 Task: Create event  for the proposal submission.
Action: Mouse moved to (70, 103)
Screenshot: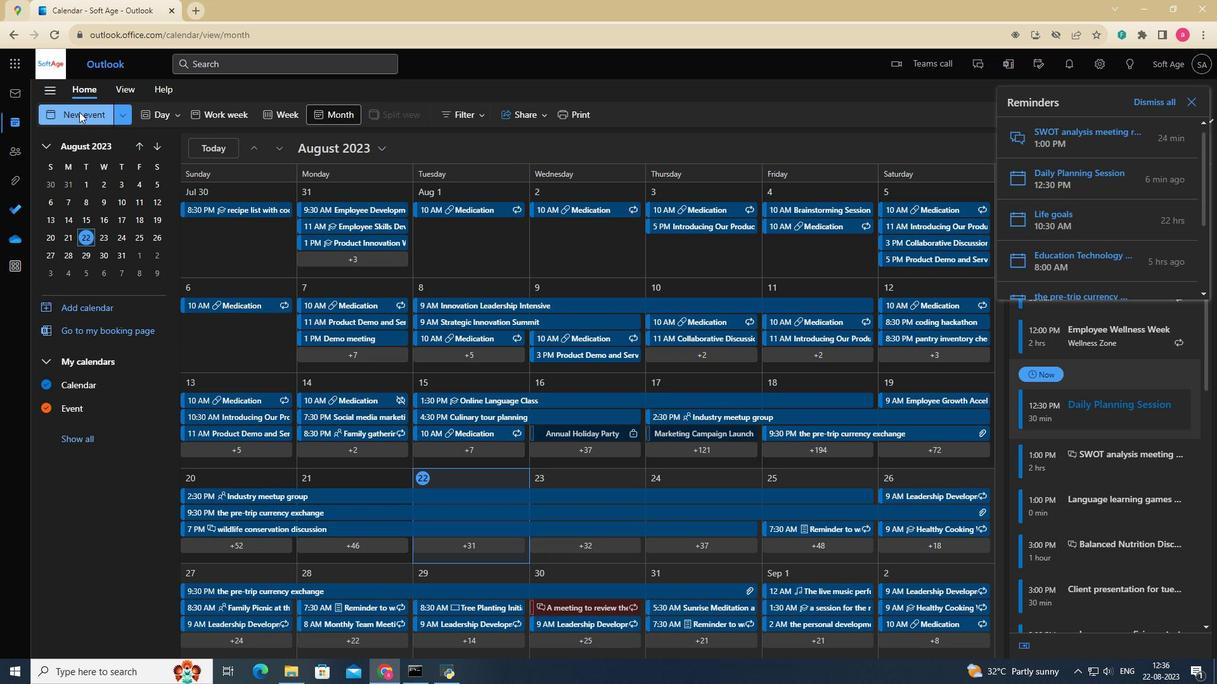 
Action: Mouse pressed left at (70, 103)
Screenshot: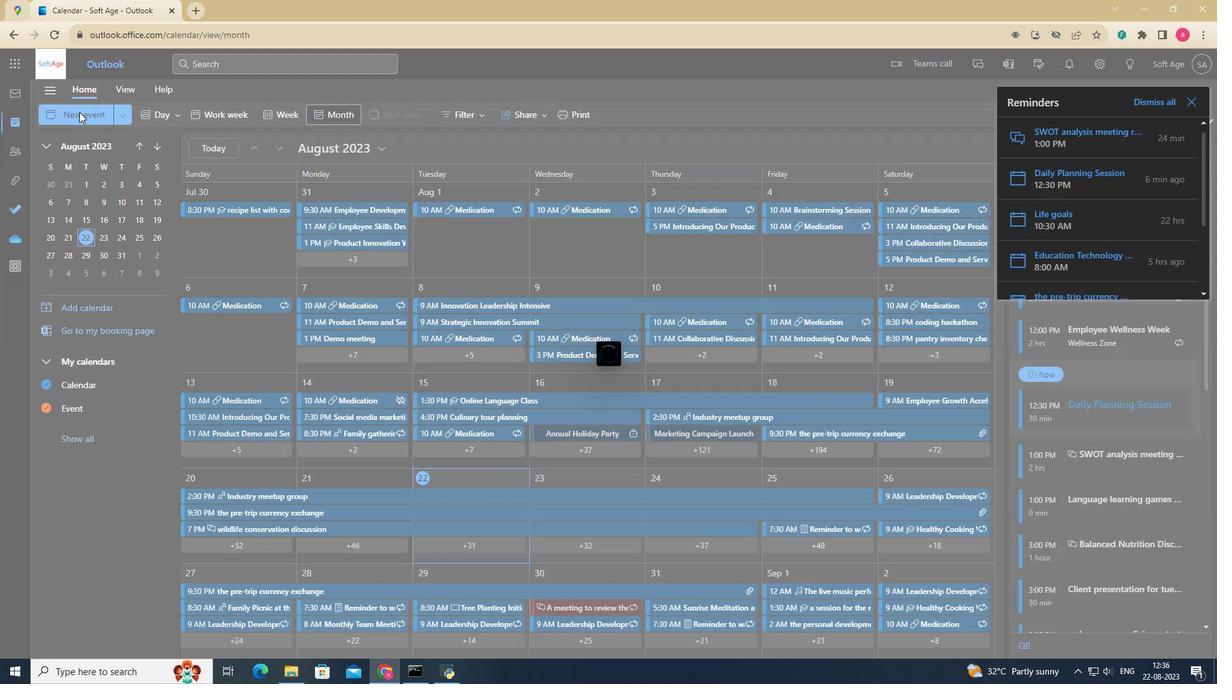 
Action: Mouse moved to (469, 115)
Screenshot: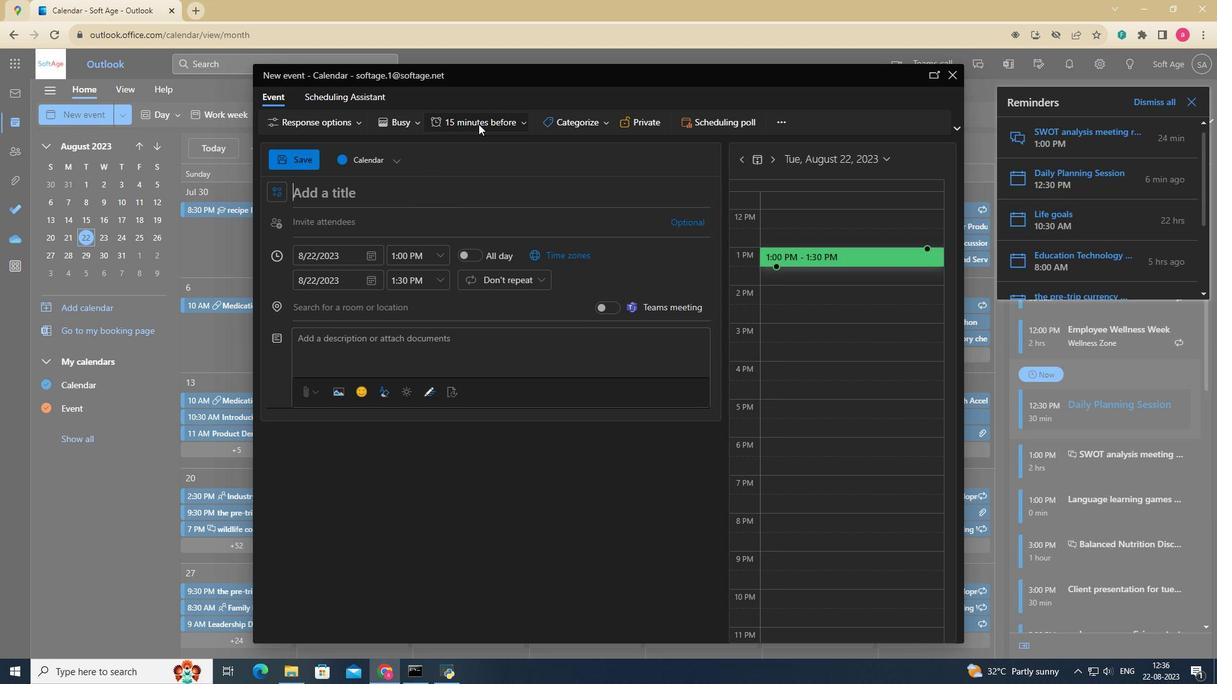 
Action: Mouse pressed left at (469, 115)
Screenshot: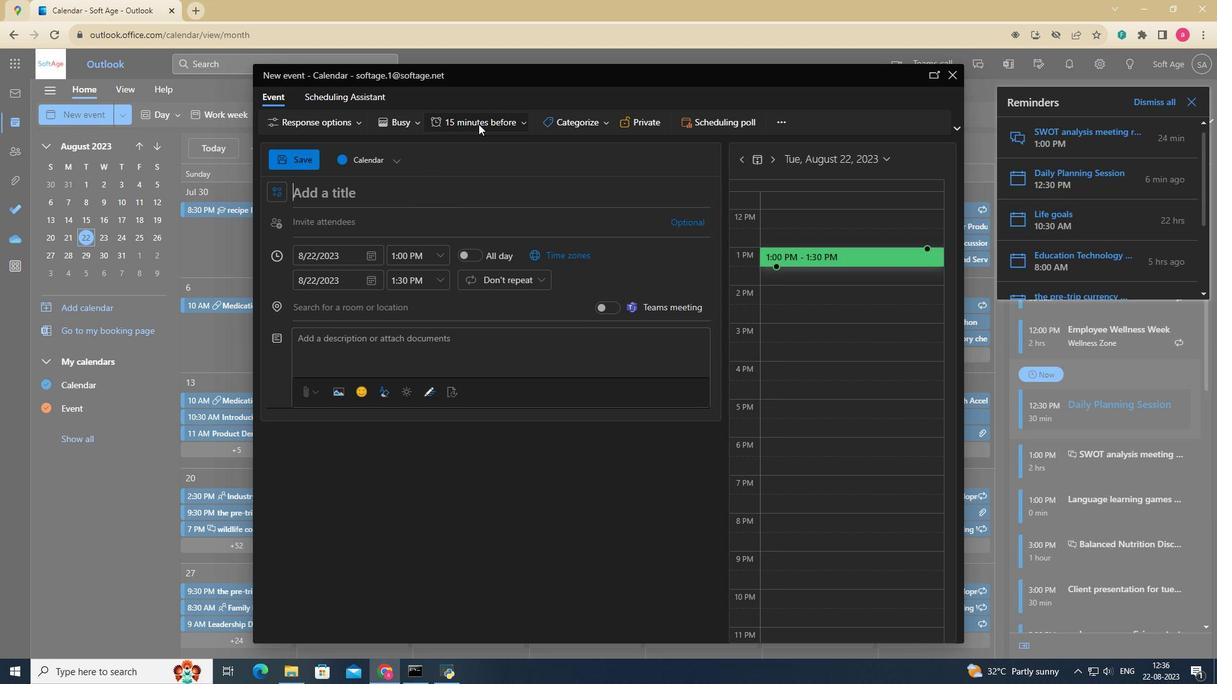 
Action: Mouse moved to (459, 246)
Screenshot: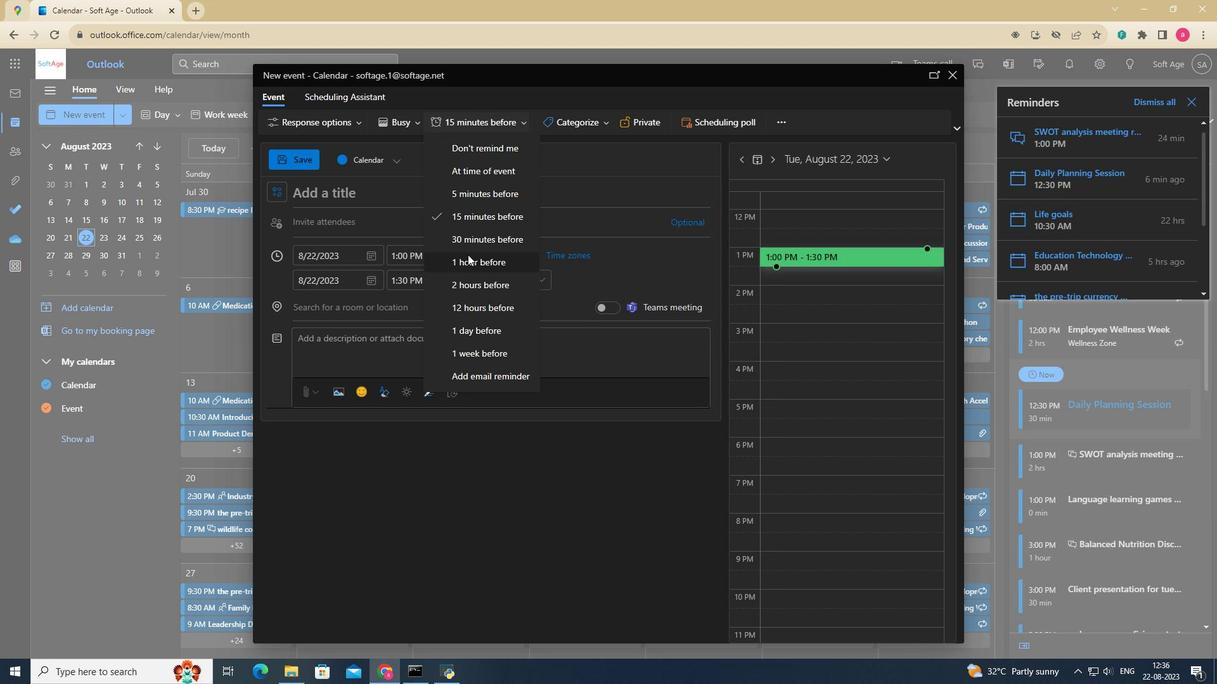 
Action: Mouse pressed left at (459, 246)
Screenshot: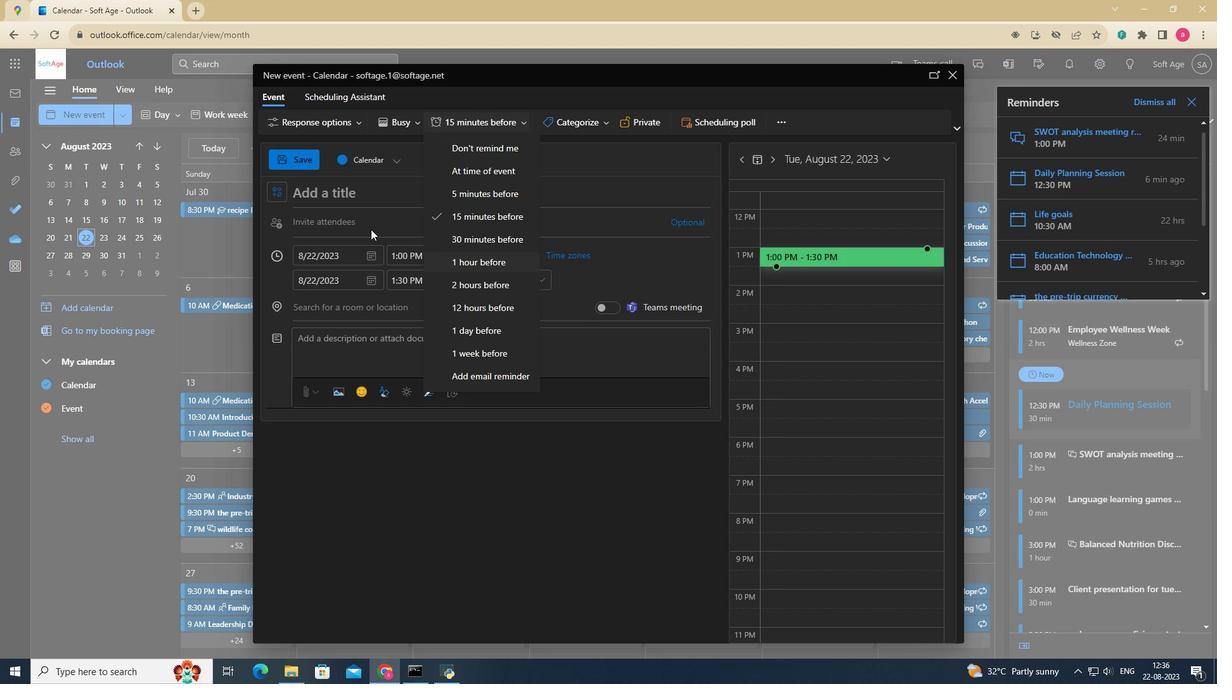 
Action: Mouse moved to (312, 185)
Screenshot: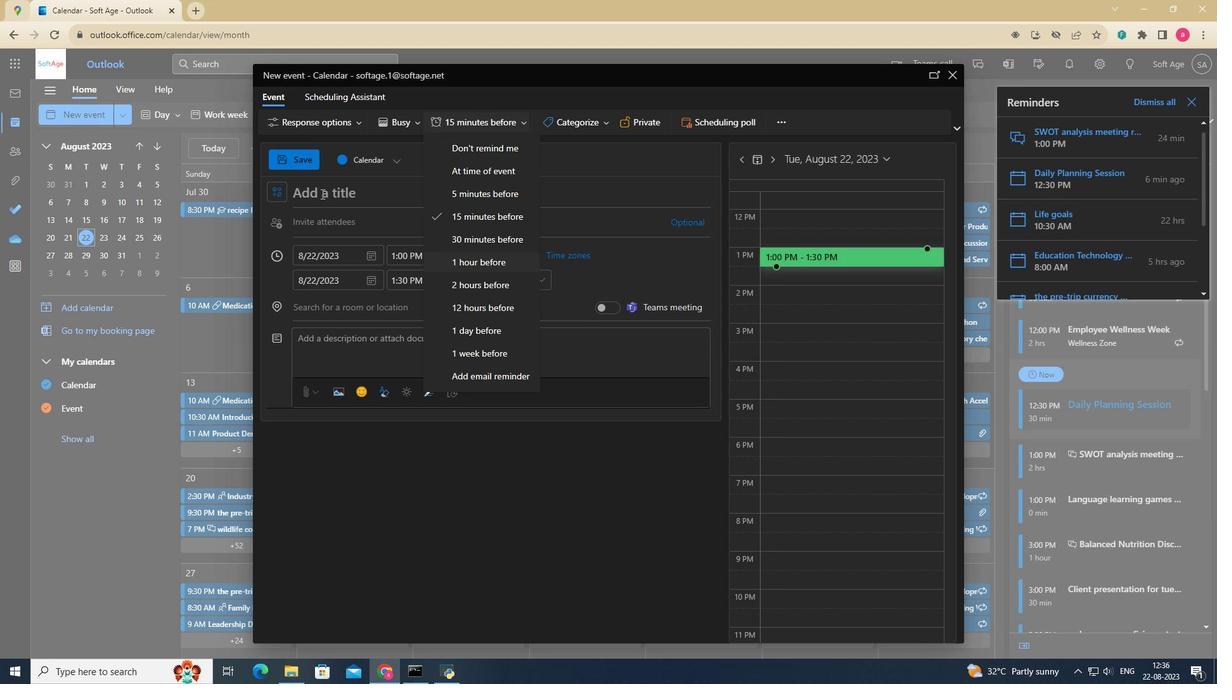 
Action: Mouse pressed left at (312, 185)
Screenshot: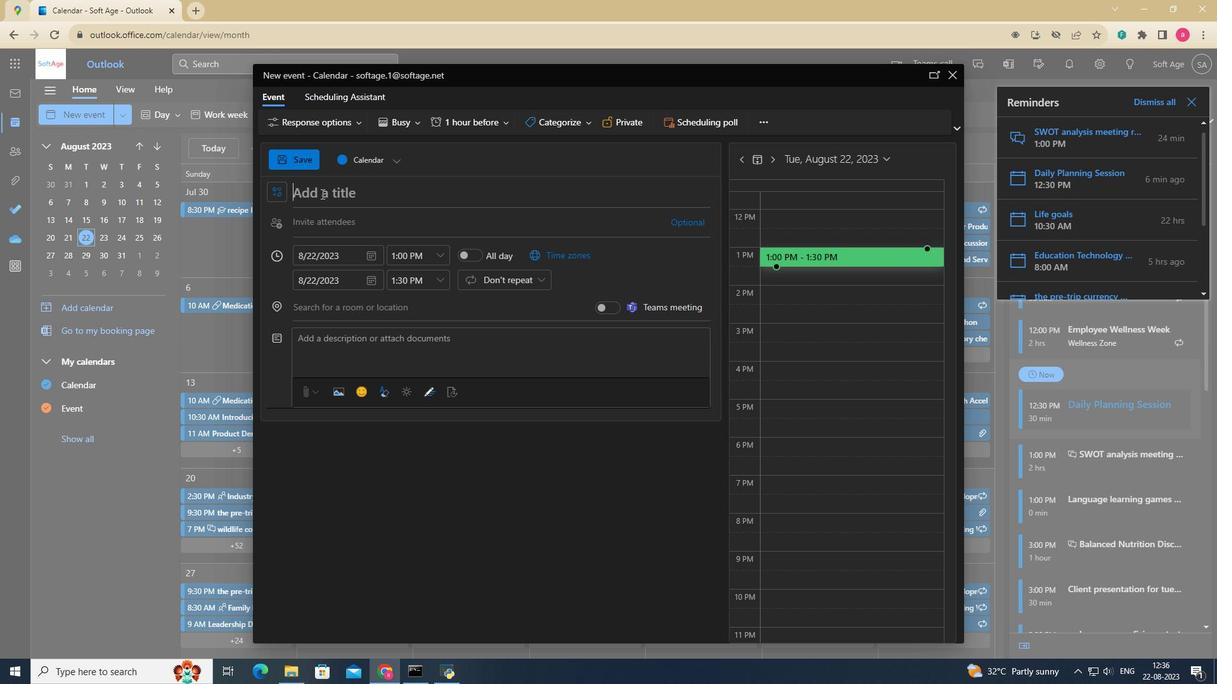 
Action: Key pressed the<Key.space>pros<Key.backspace>posal<Key.space>submission
Screenshot: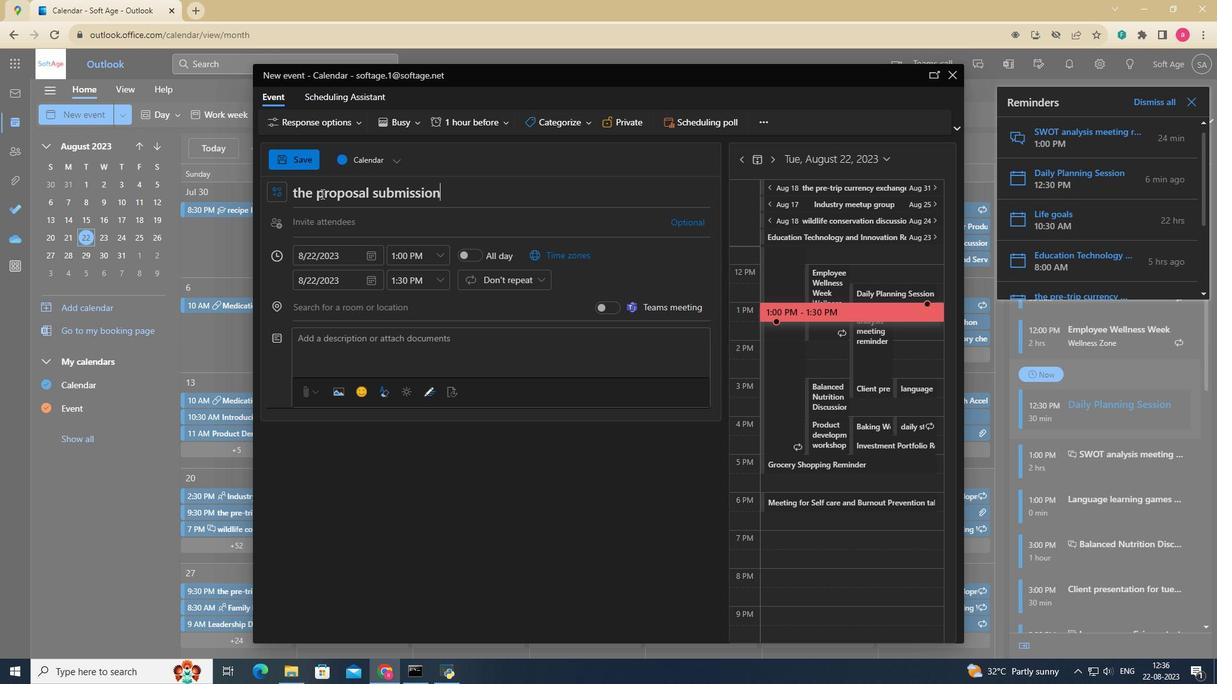 
Action: Mouse moved to (305, 223)
Screenshot: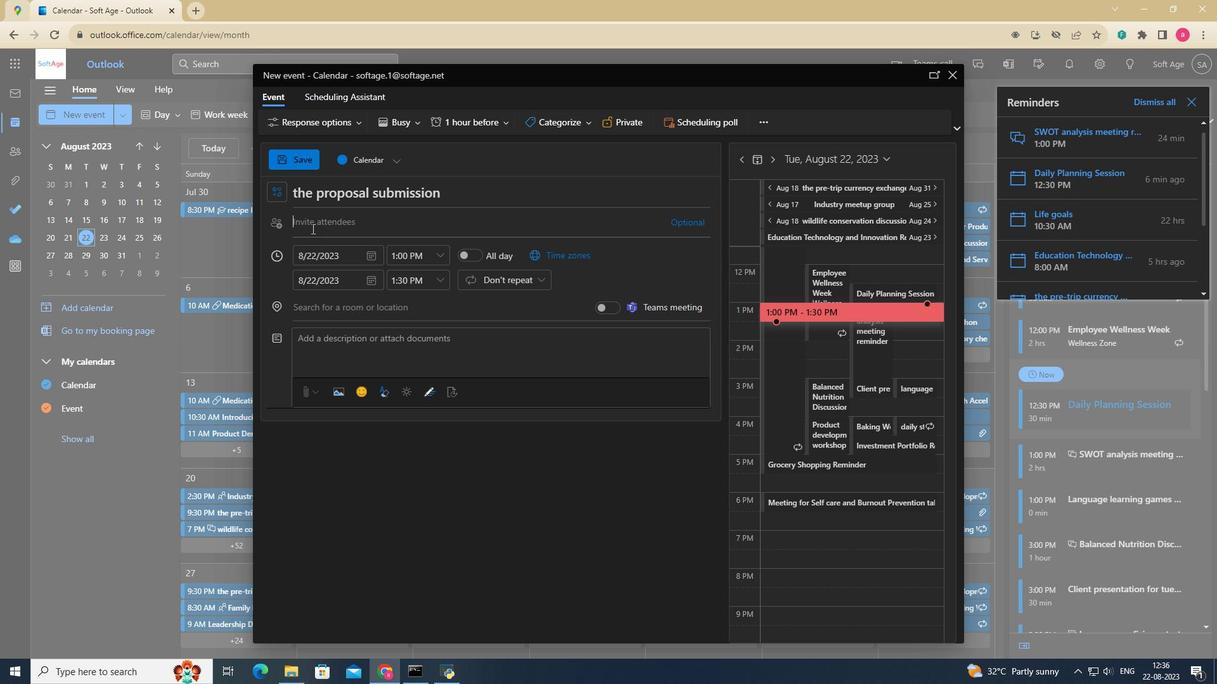 
Action: Mouse pressed left at (305, 223)
Screenshot: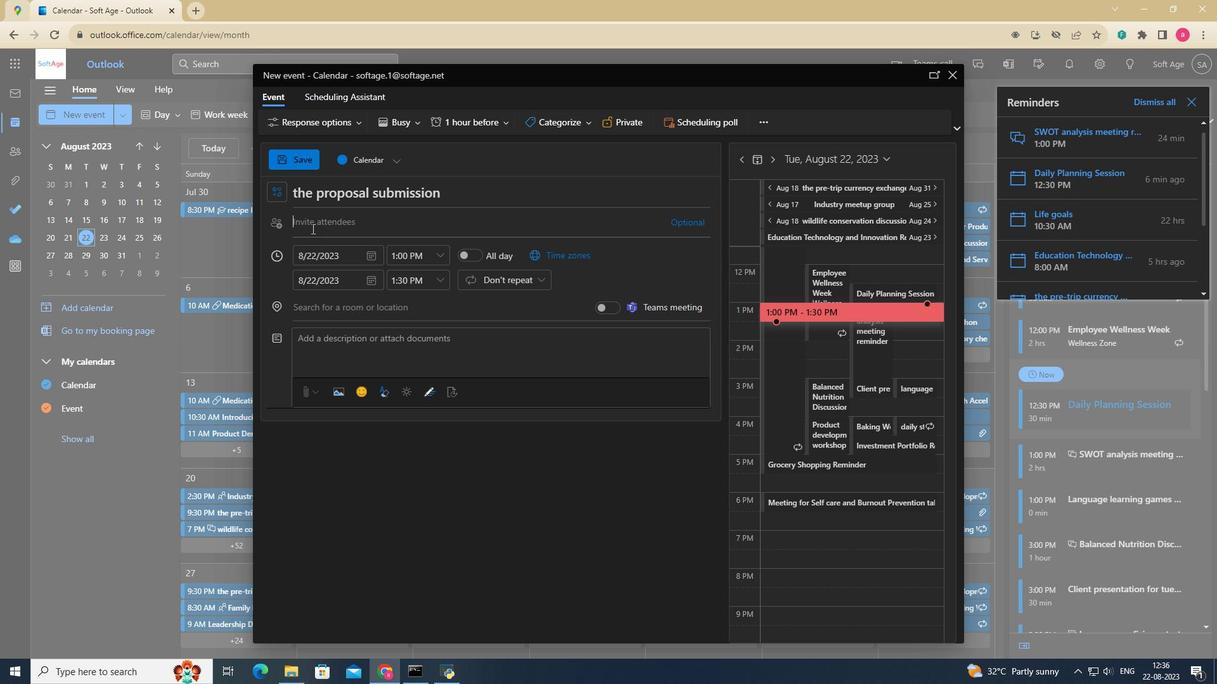 
Action: Mouse moved to (303, 219)
Screenshot: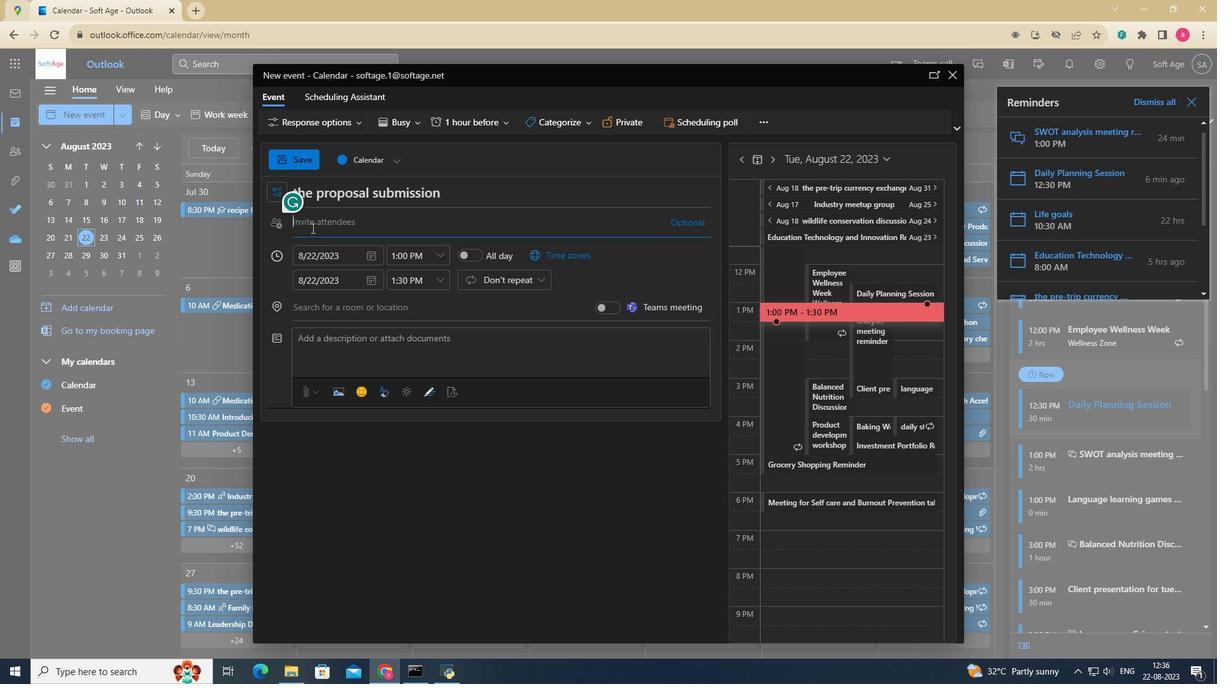 
Action: Mouse pressed left at (303, 219)
Screenshot: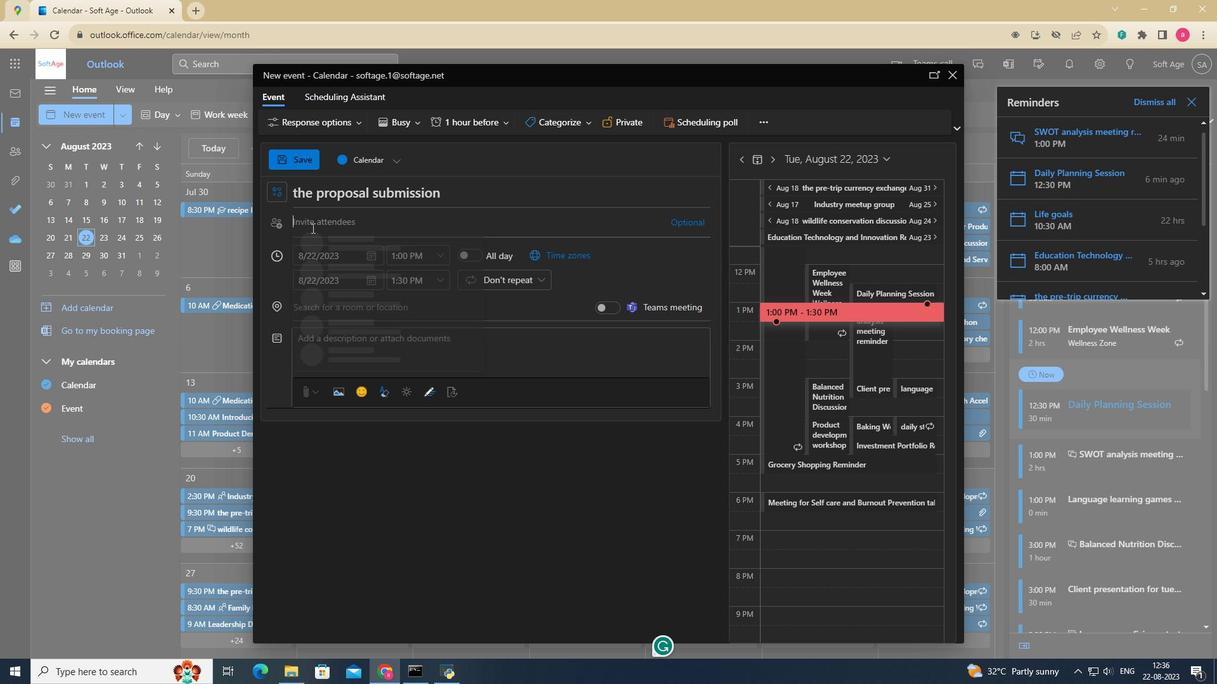 
Action: Mouse moved to (331, 256)
Screenshot: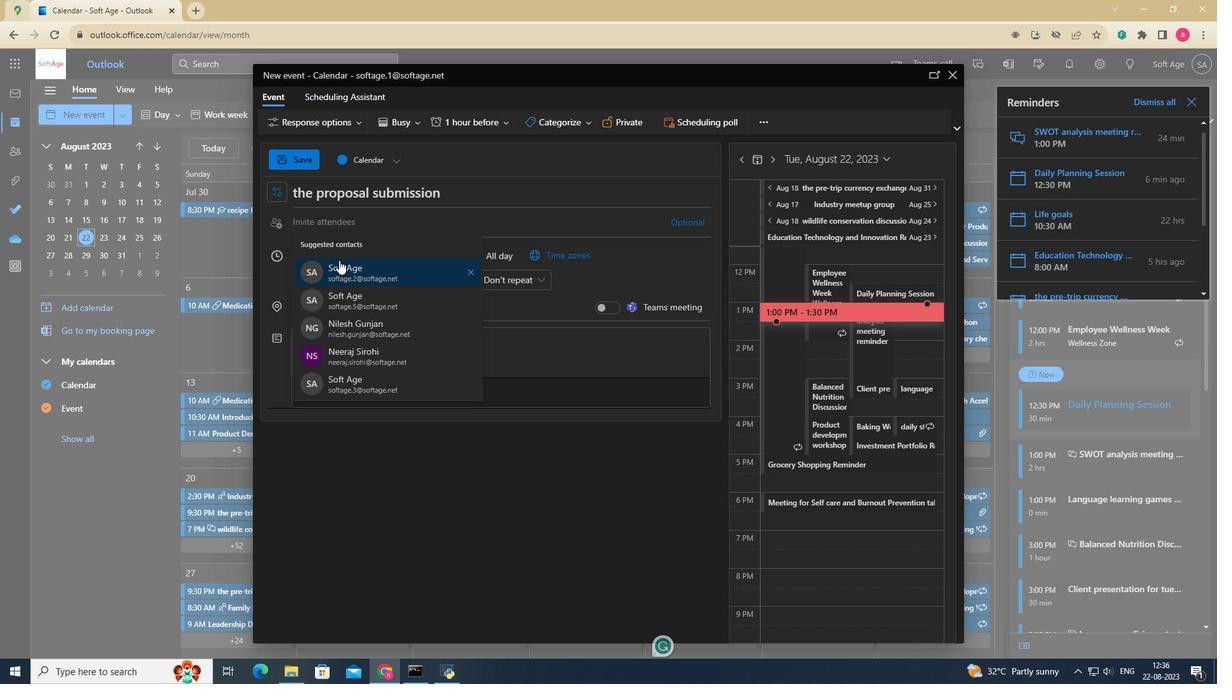 
Action: Mouse pressed left at (331, 256)
Screenshot: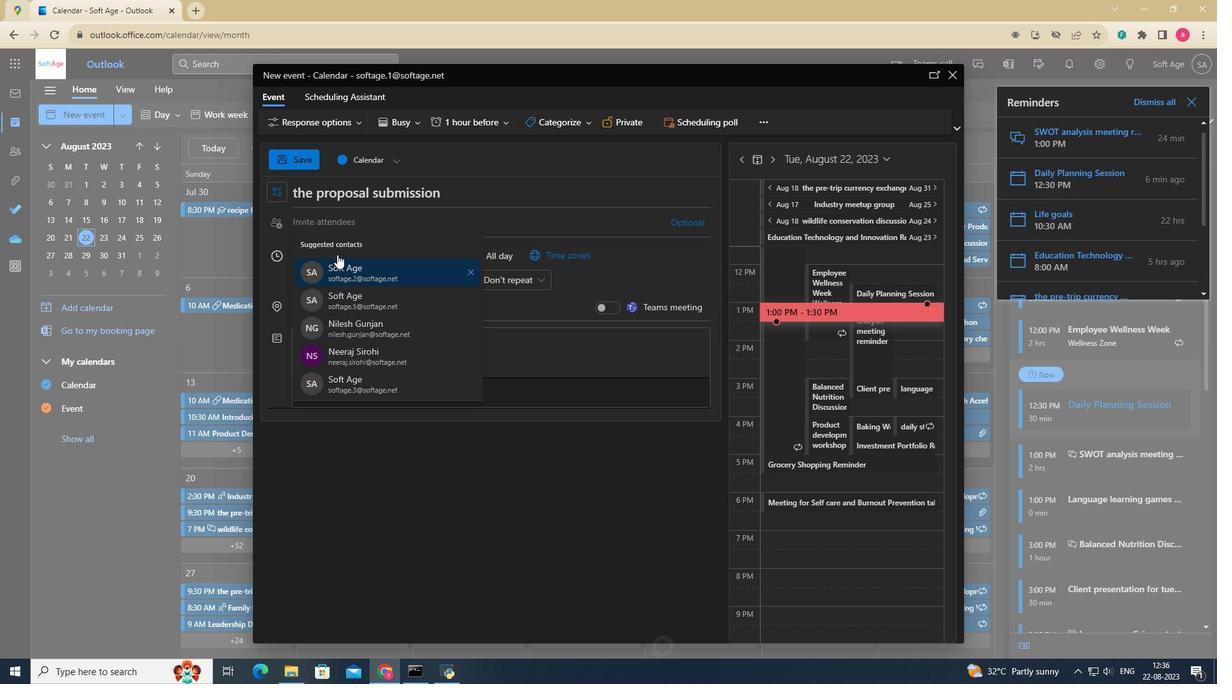 
Action: Mouse moved to (364, 318)
Screenshot: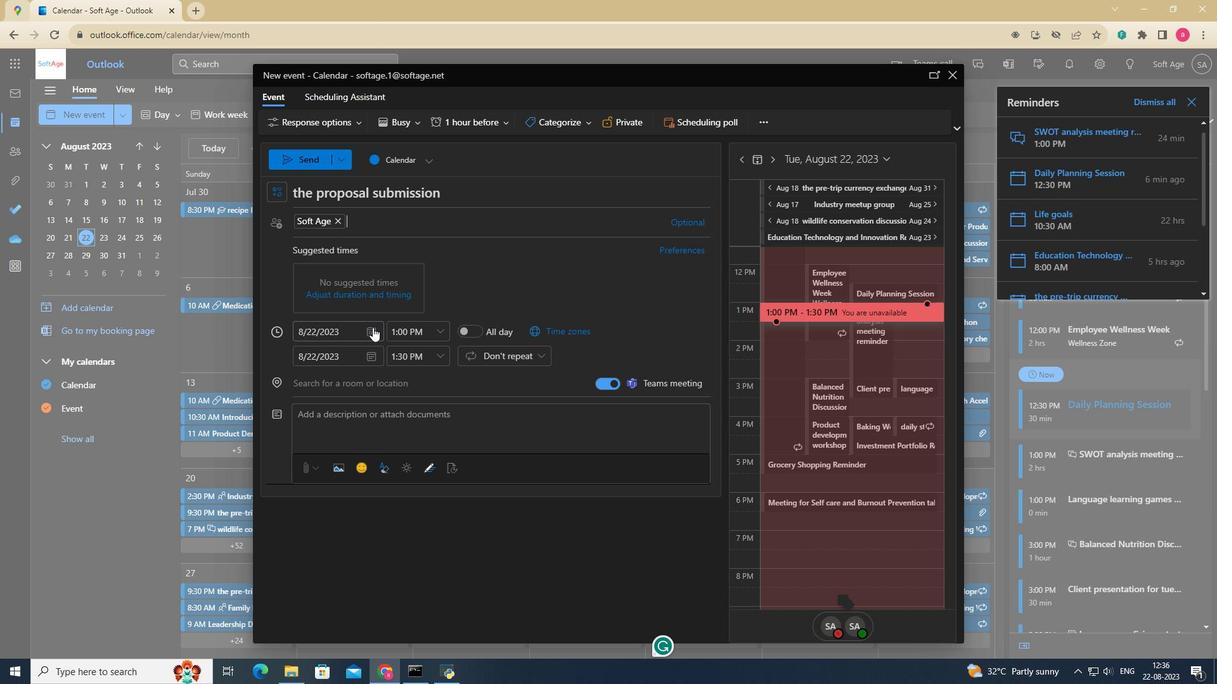 
Action: Mouse pressed left at (364, 318)
Screenshot: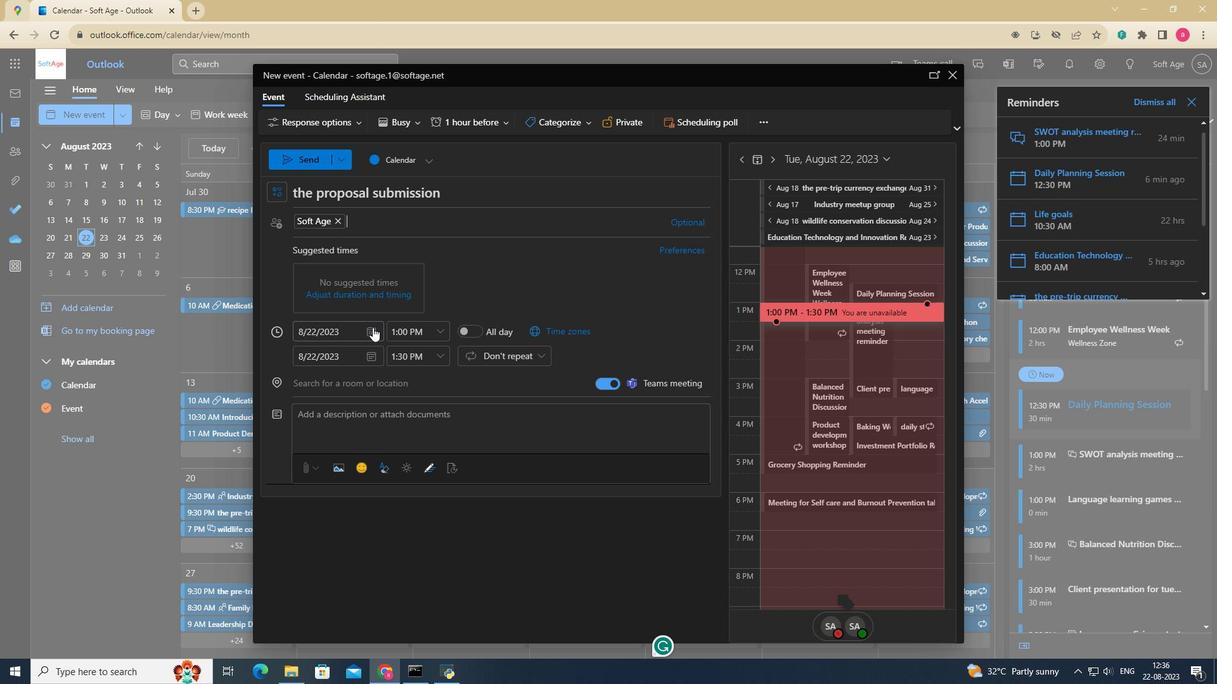 
Action: Mouse moved to (359, 409)
Screenshot: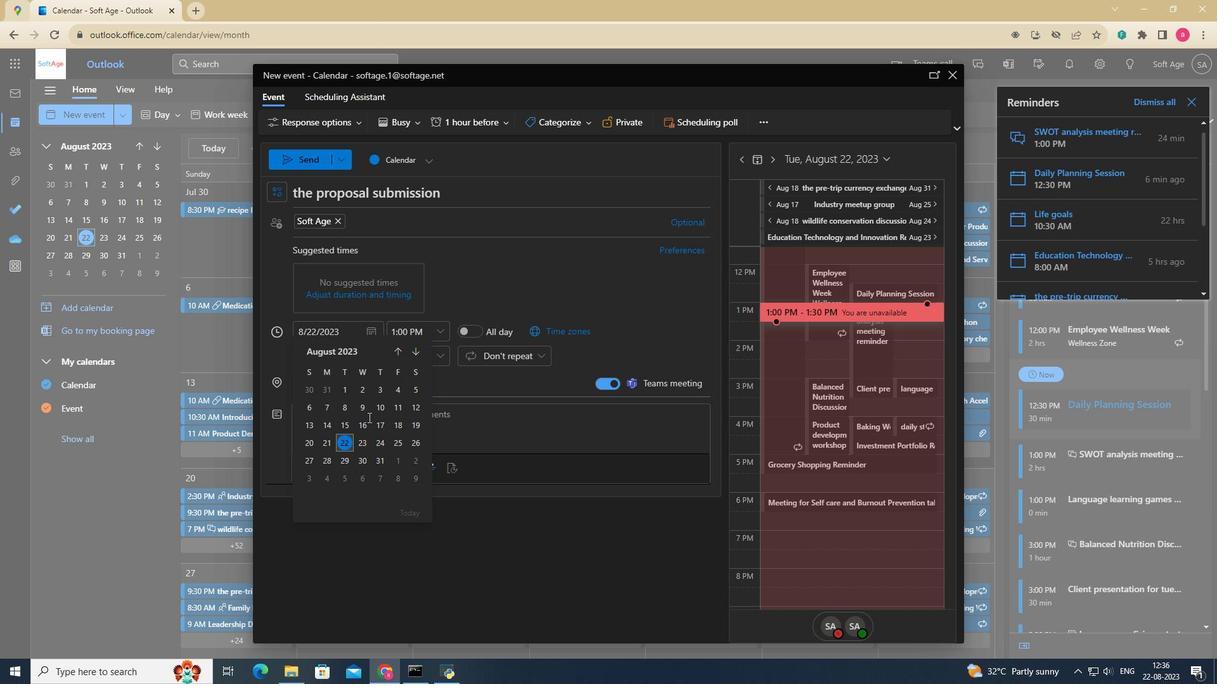 
Action: Mouse pressed left at (359, 409)
Screenshot: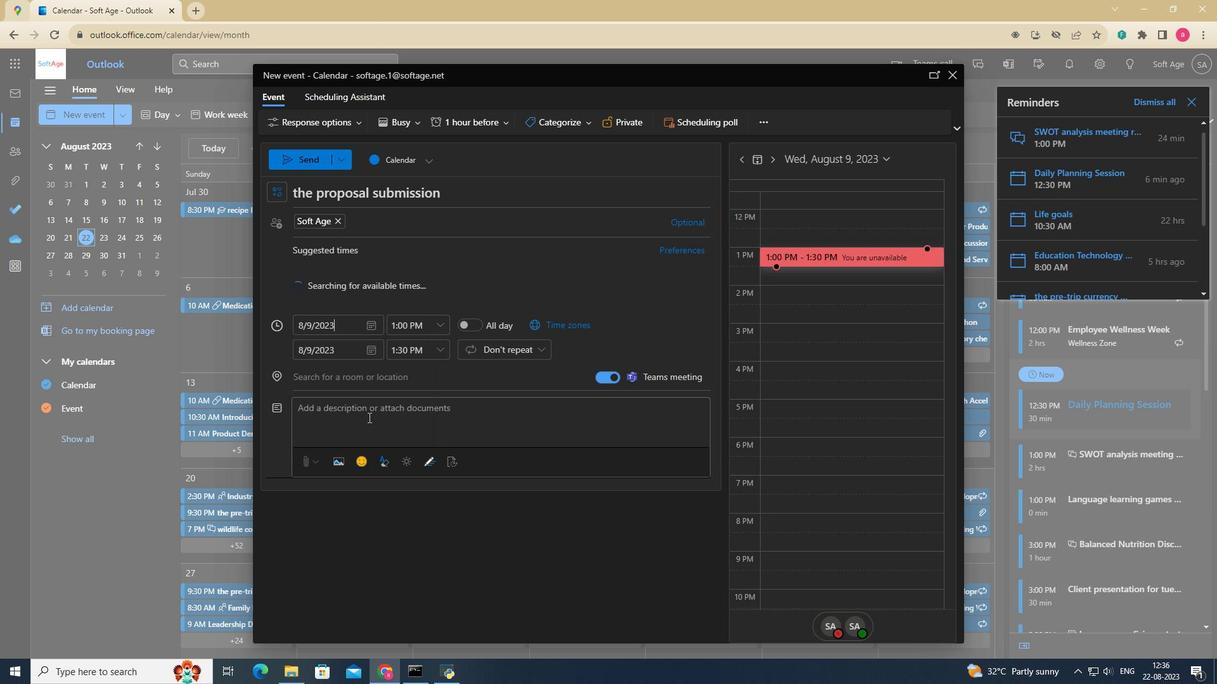 
Action: Mouse moved to (417, 312)
Screenshot: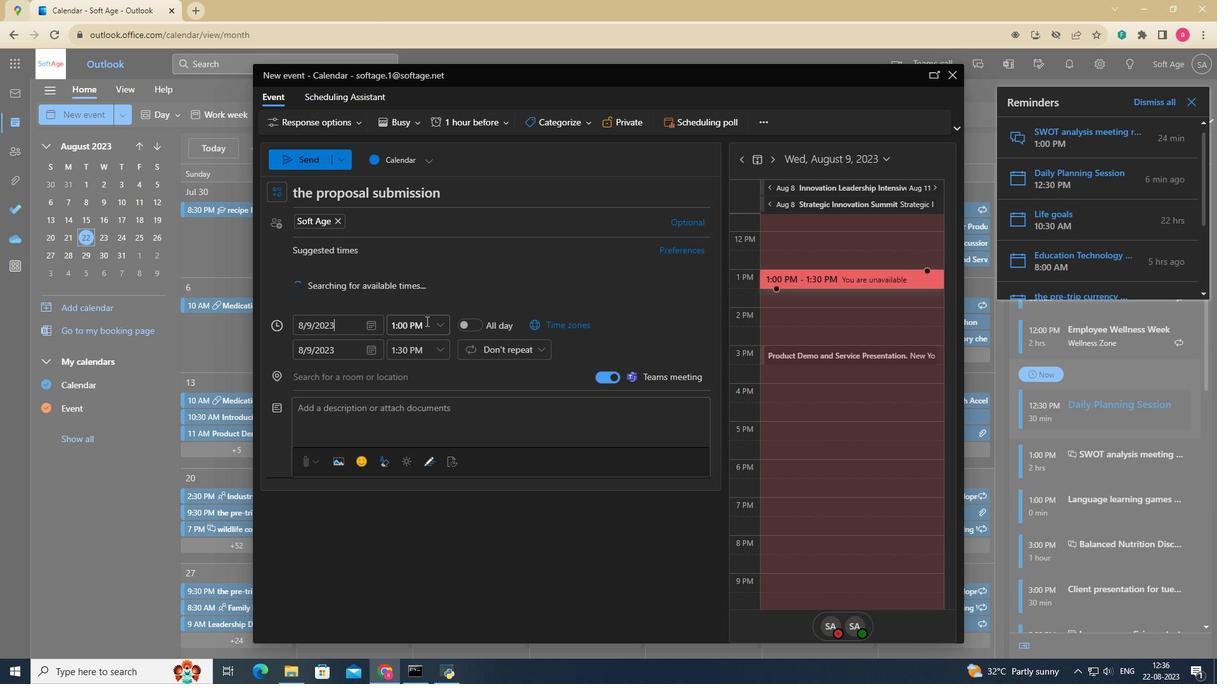
Action: Mouse pressed left at (417, 312)
Screenshot: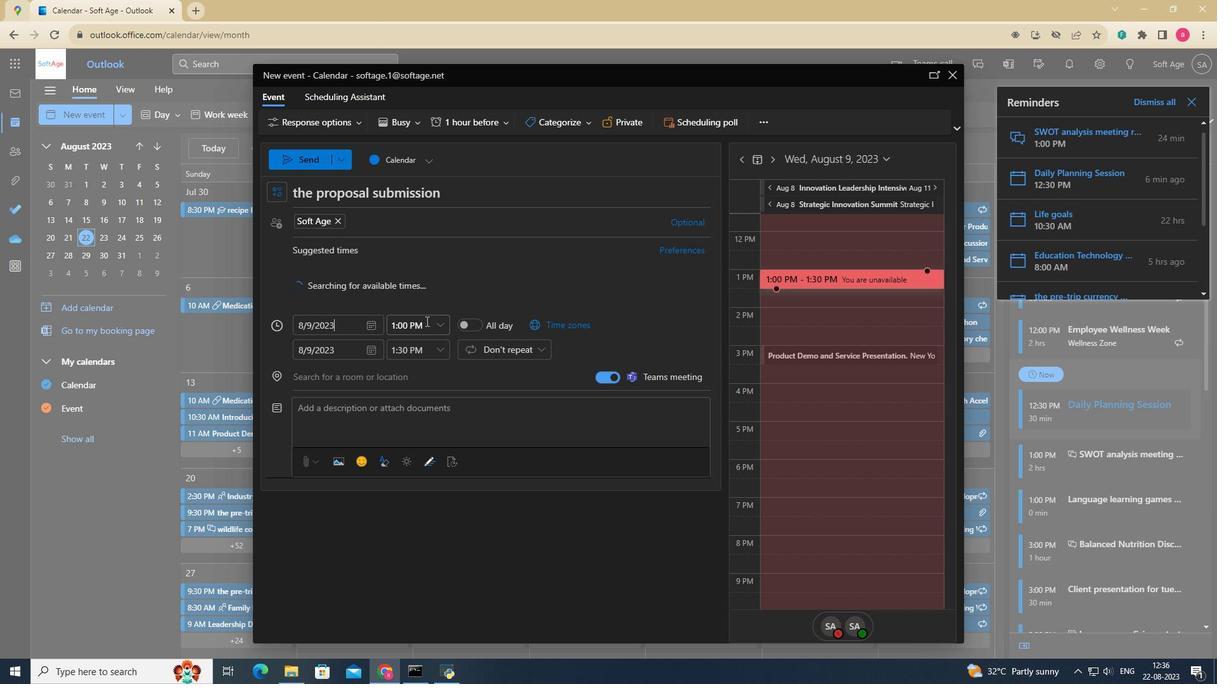 
Action: Mouse moved to (431, 315)
Screenshot: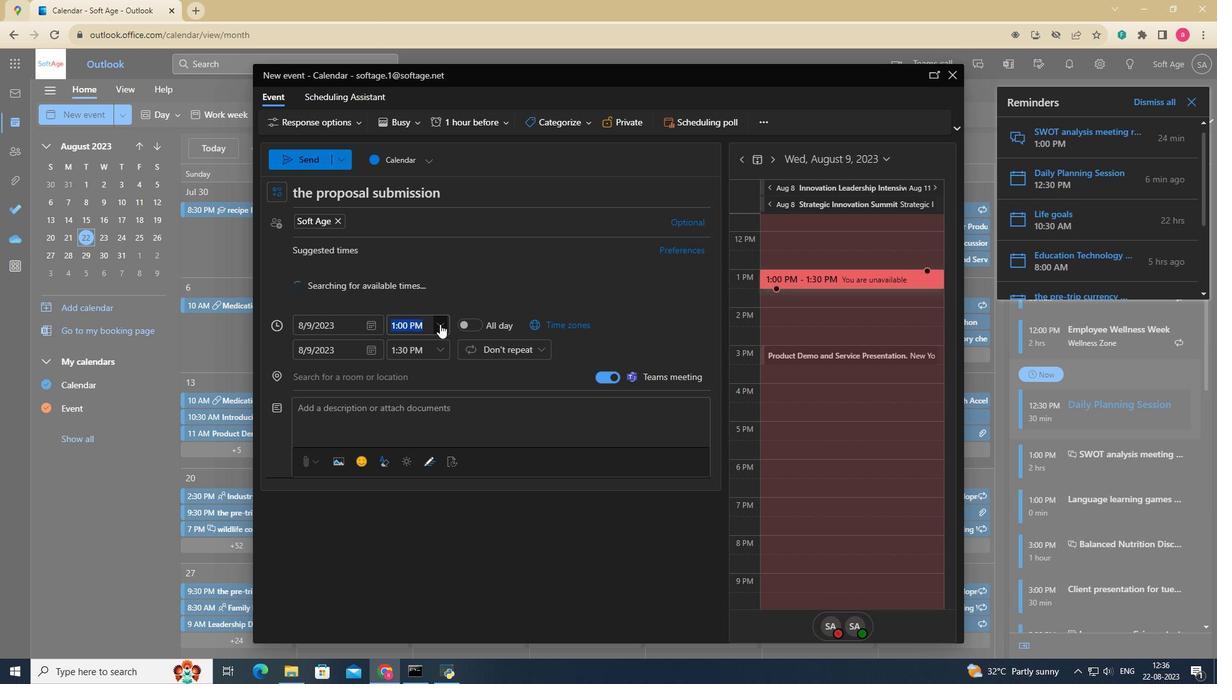 
Action: Mouse pressed left at (431, 315)
Screenshot: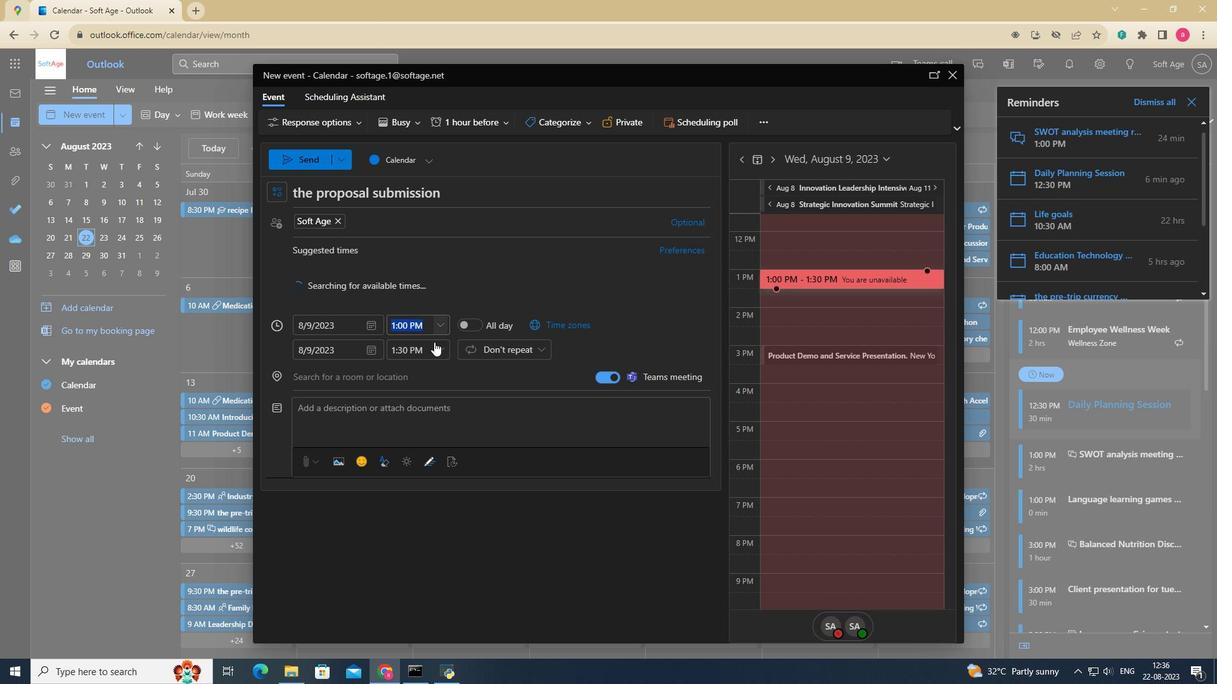 
Action: Mouse moved to (403, 376)
Screenshot: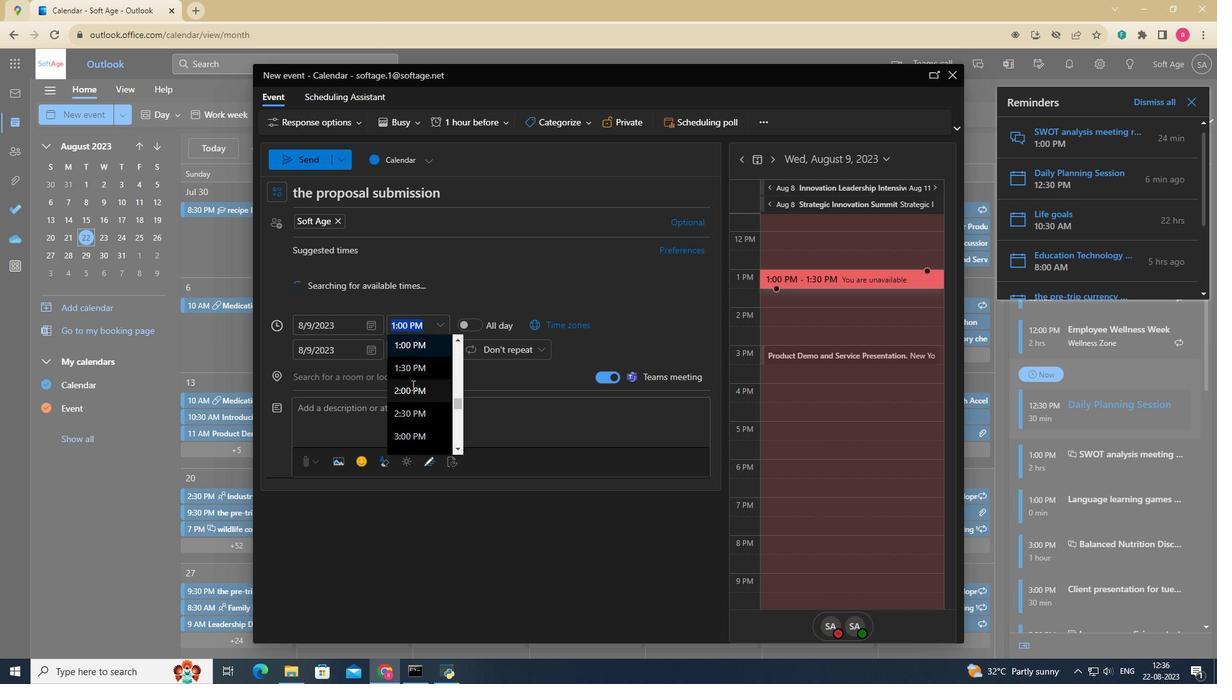 
Action: Mouse pressed left at (403, 376)
Screenshot: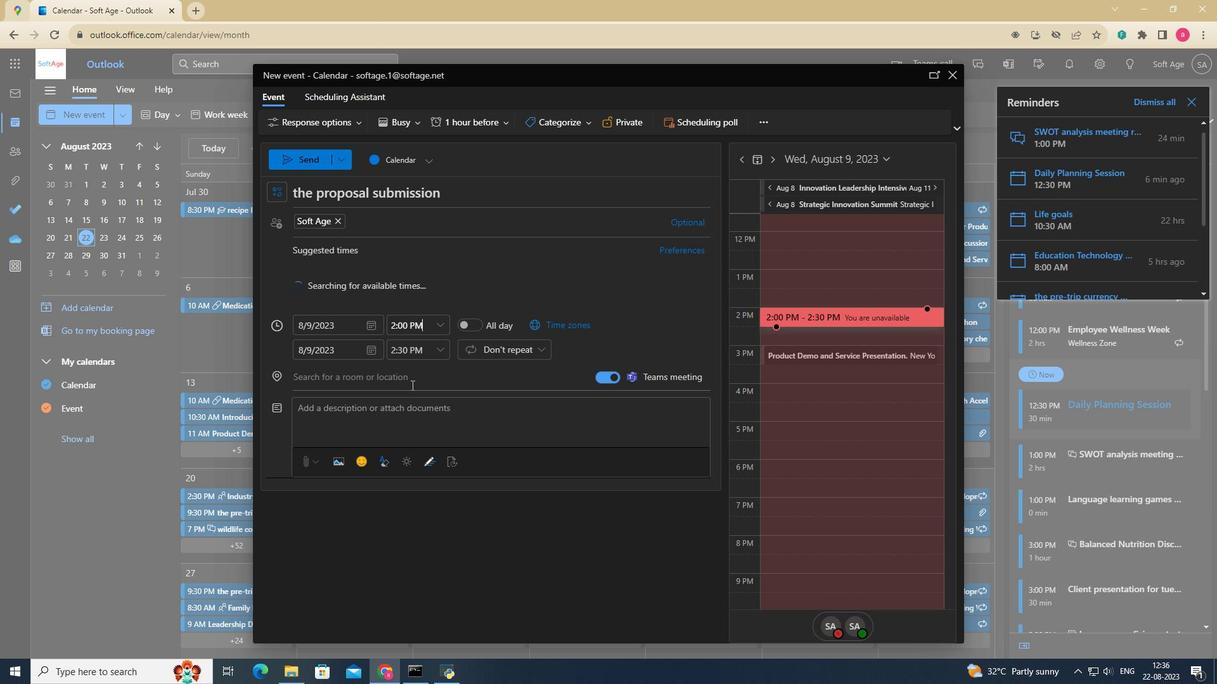 
Action: Mouse moved to (338, 403)
Screenshot: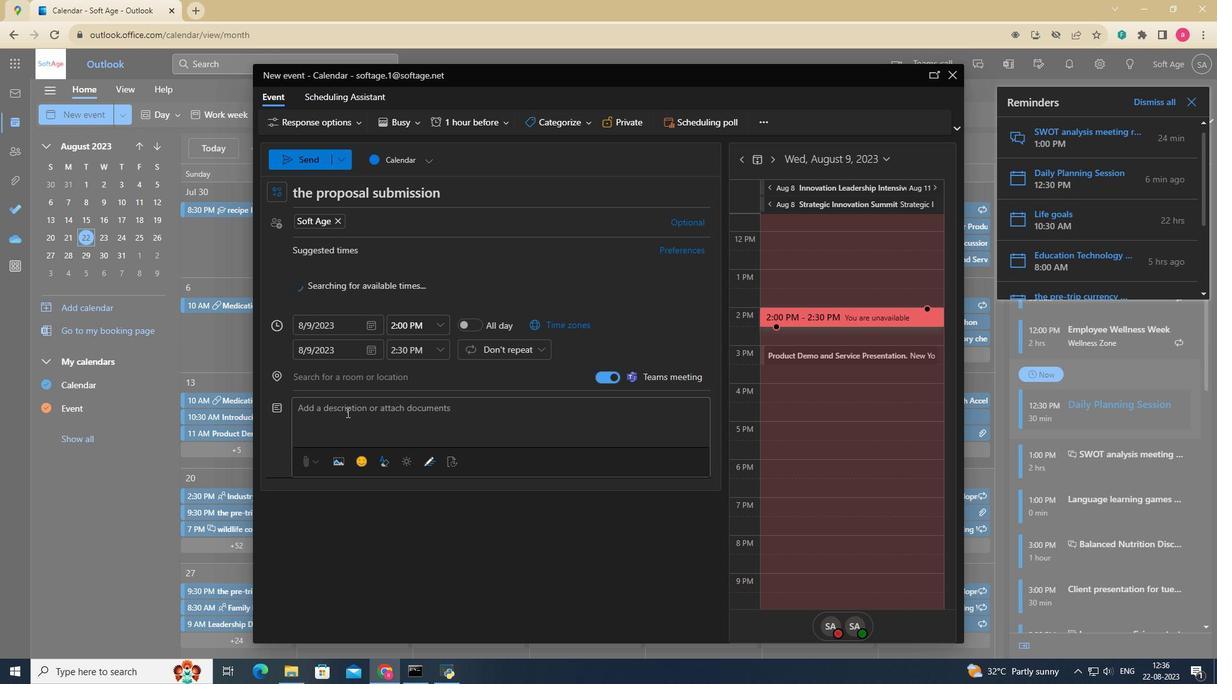 
Action: Mouse pressed left at (338, 403)
Screenshot: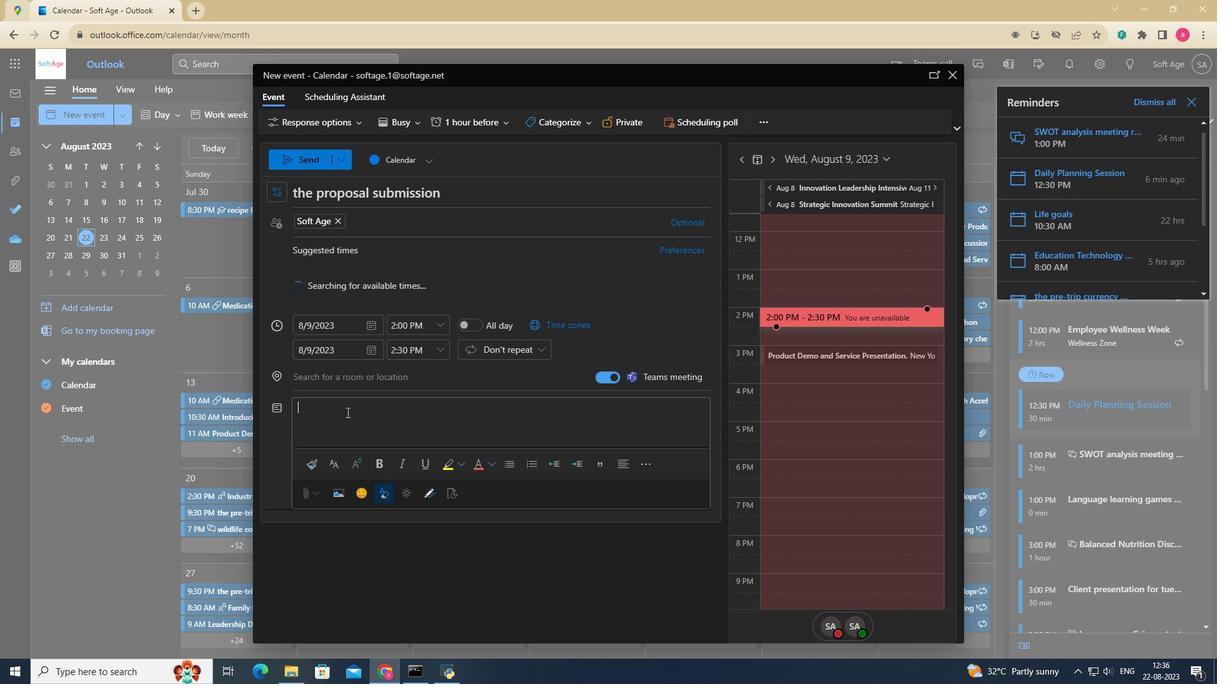 
Action: Key pressed remn<Key.backspace>inder<Key.space>
Screenshot: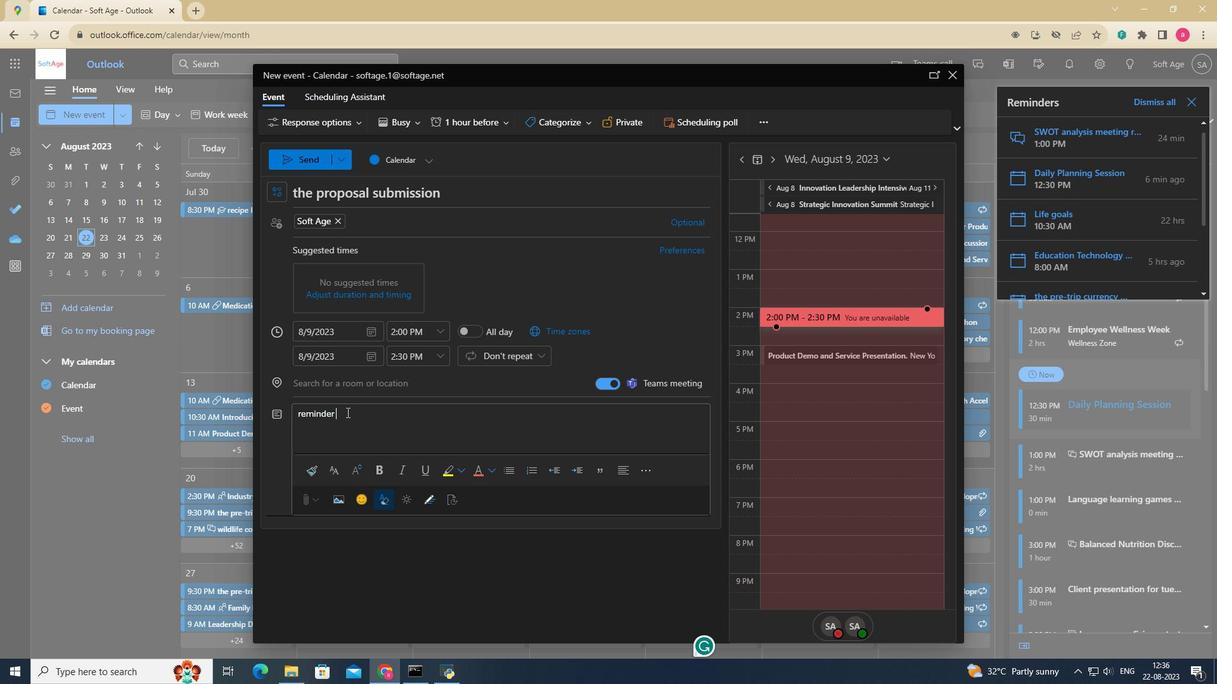 
Action: Mouse moved to (289, 155)
Screenshot: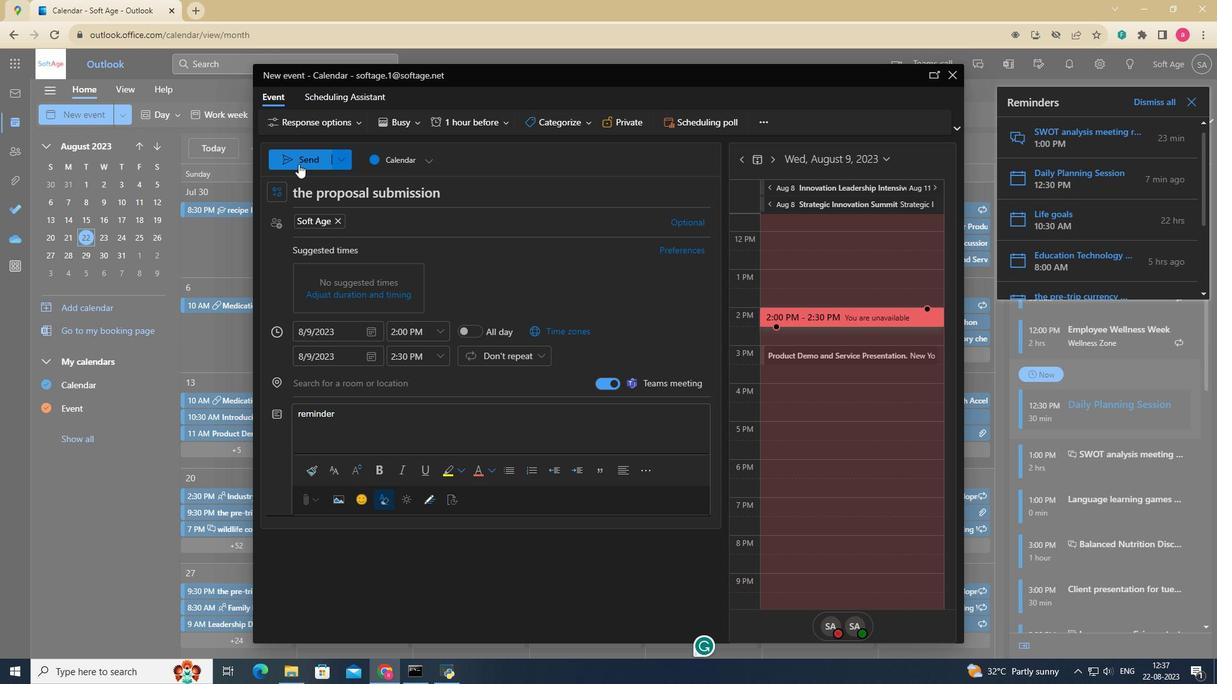 
Action: Mouse pressed left at (289, 155)
Screenshot: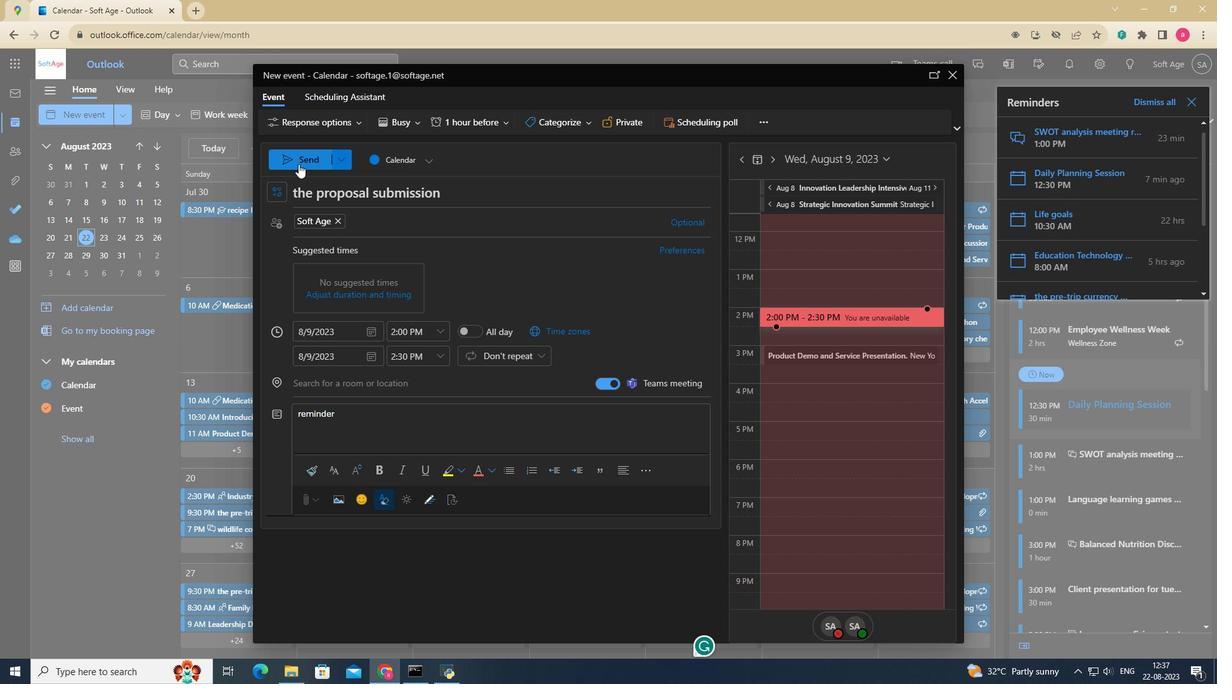 
